 Task: Select "Show gridlines" in formatting.
Action: Mouse moved to (45, 102)
Screenshot: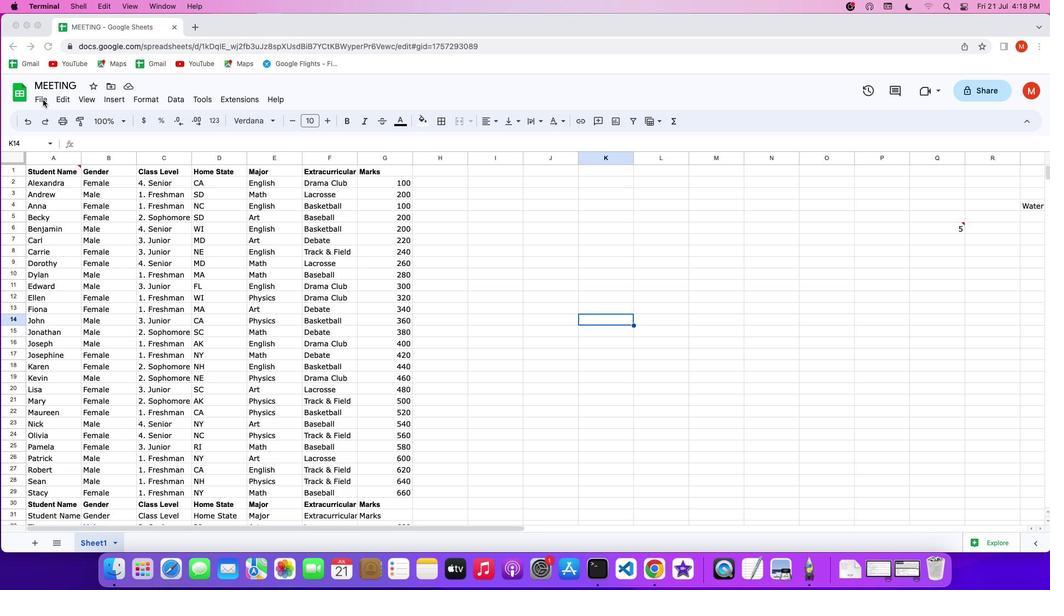 
Action: Mouse pressed left at (45, 102)
Screenshot: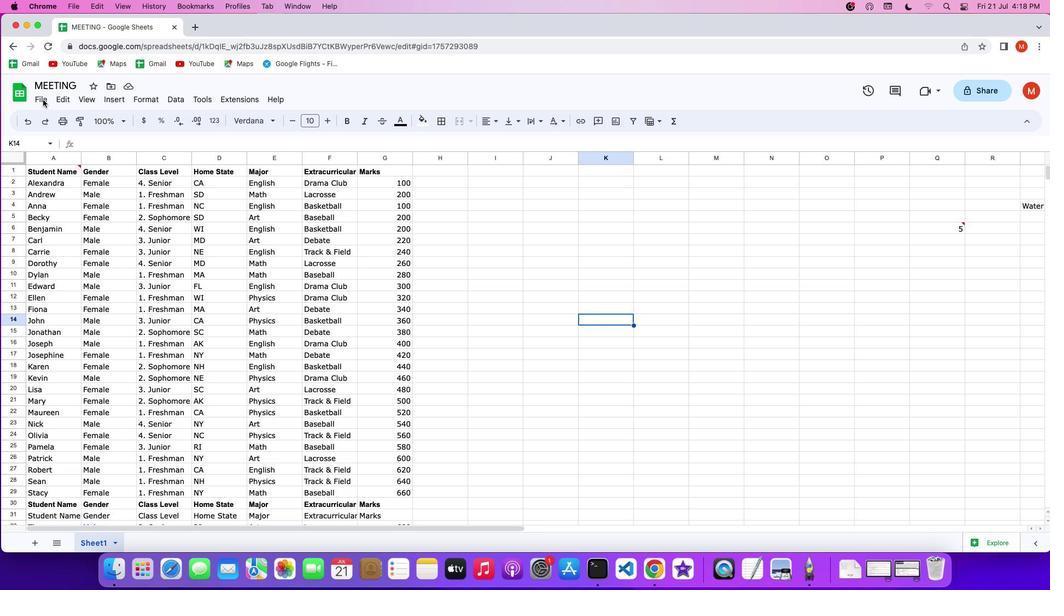 
Action: Mouse pressed left at (45, 102)
Screenshot: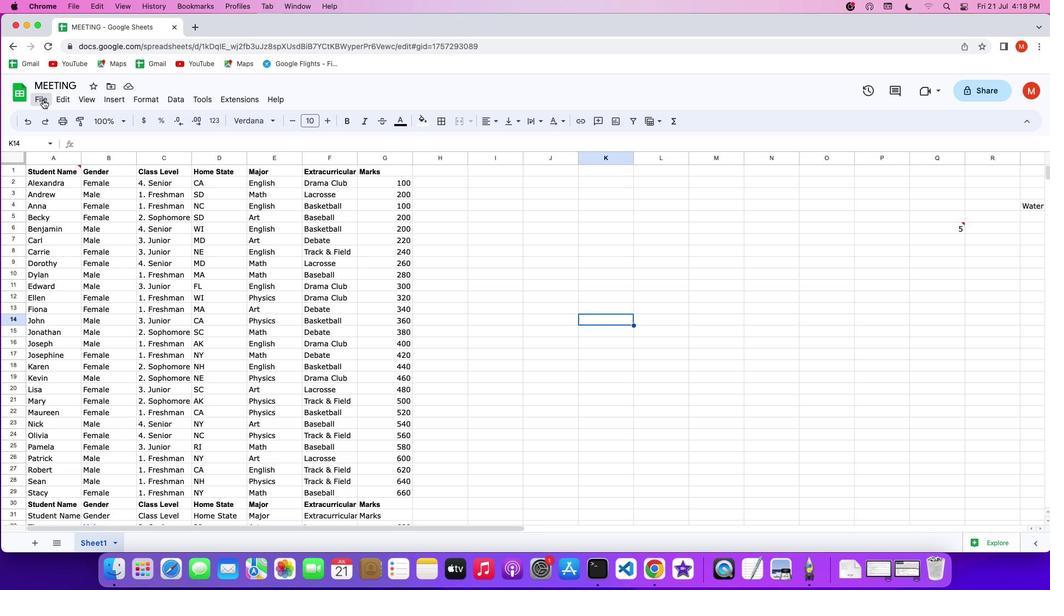 
Action: Mouse pressed left at (45, 102)
Screenshot: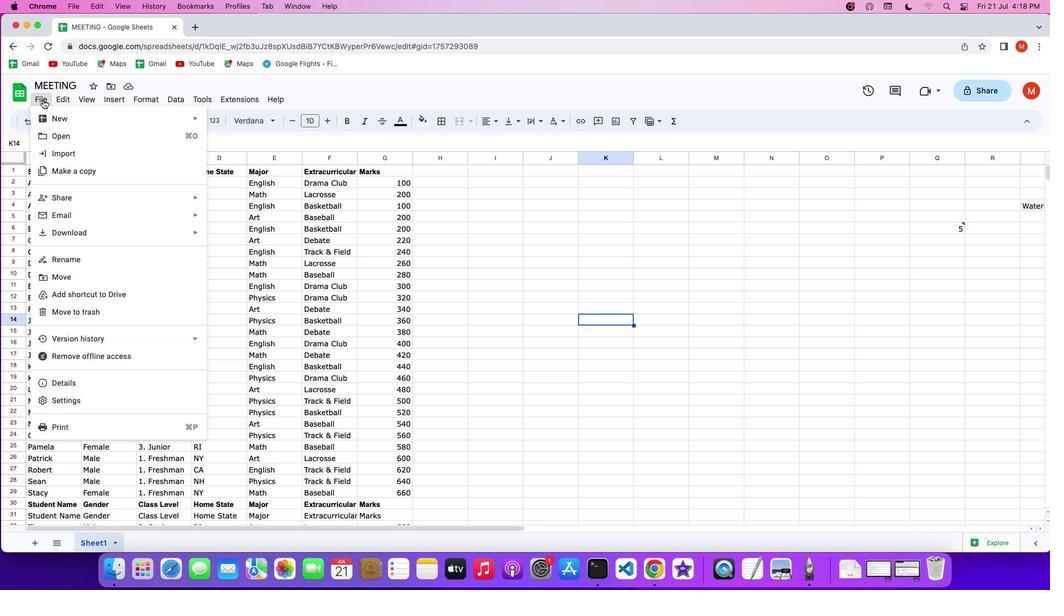 
Action: Mouse moved to (58, 424)
Screenshot: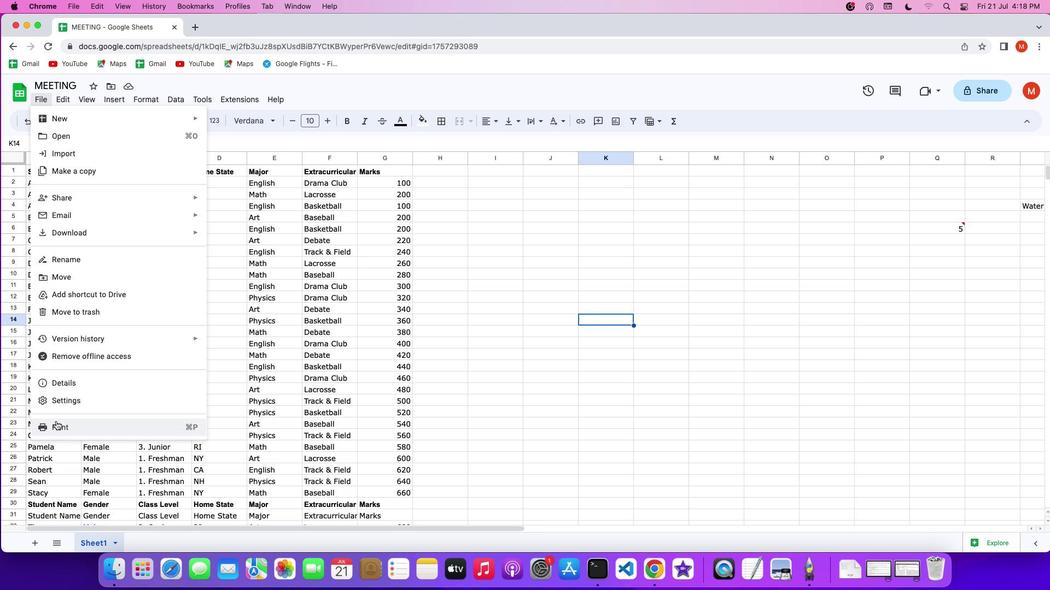 
Action: Mouse pressed left at (58, 424)
Screenshot: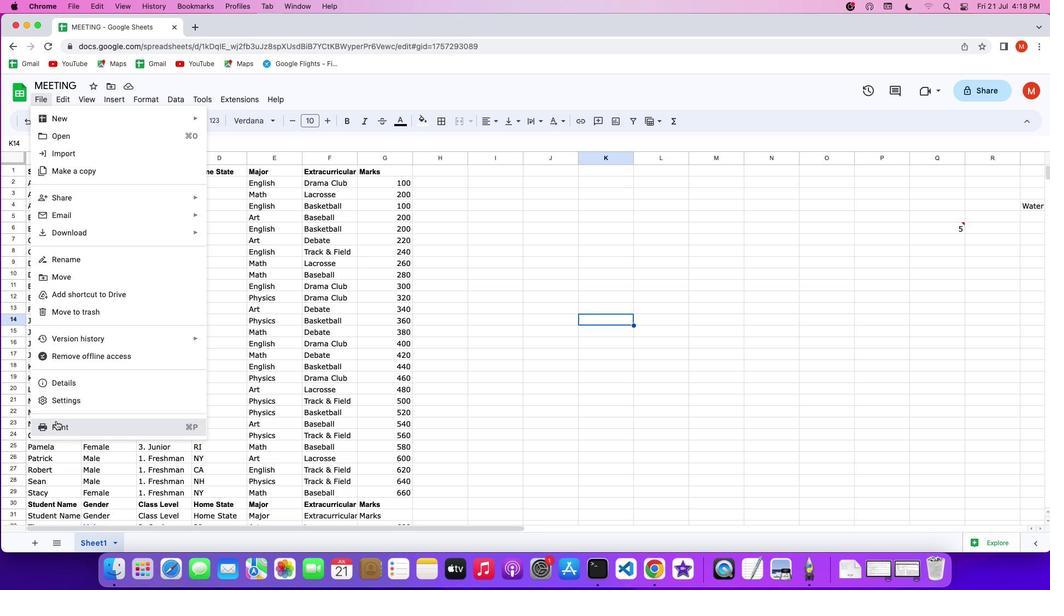 
Action: Mouse moved to (1041, 374)
Screenshot: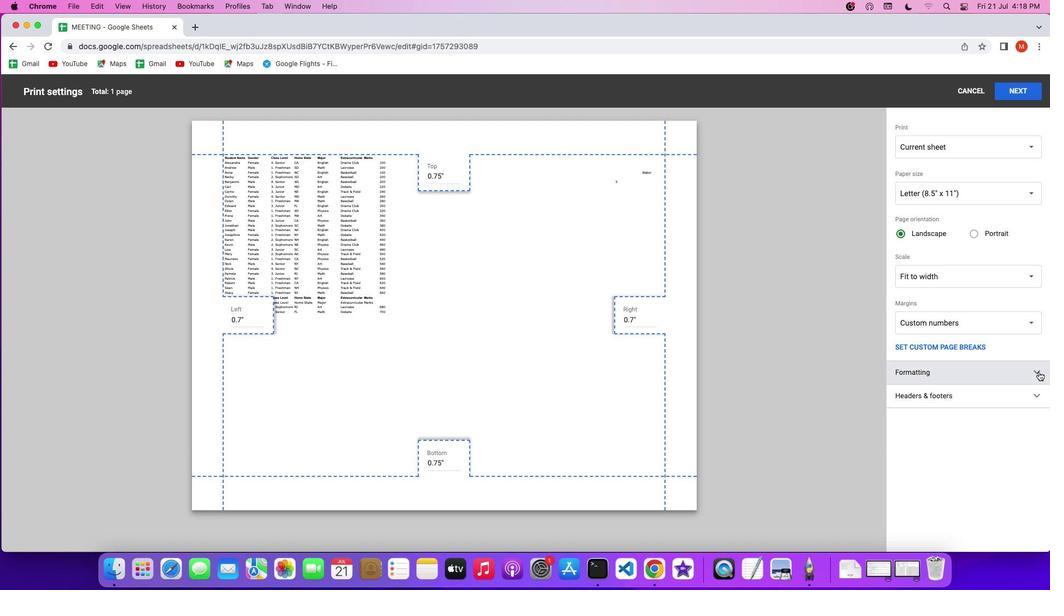 
Action: Mouse pressed left at (1041, 374)
Screenshot: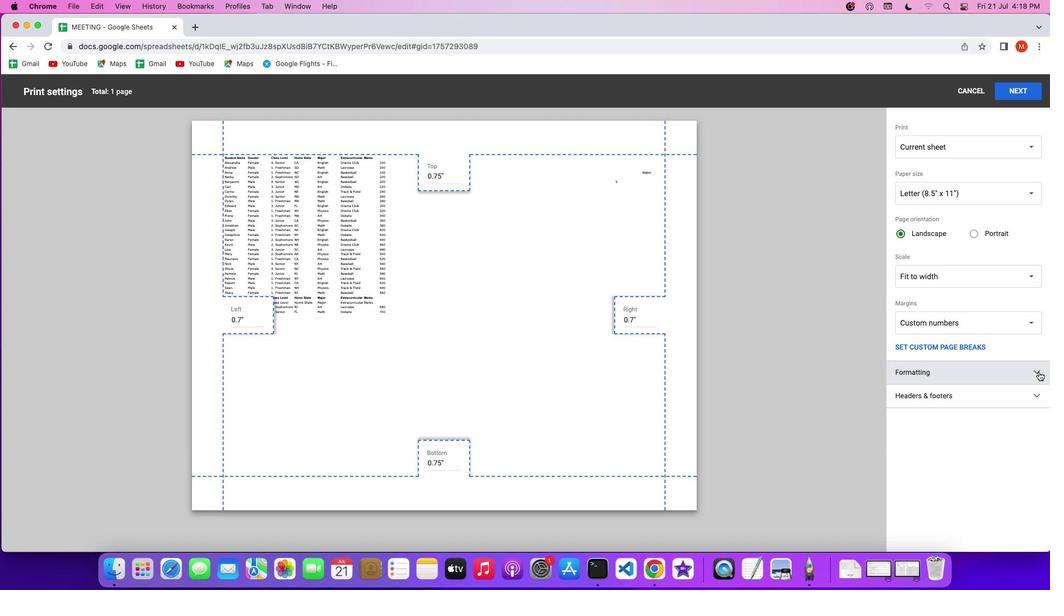 
Action: Mouse moved to (905, 397)
Screenshot: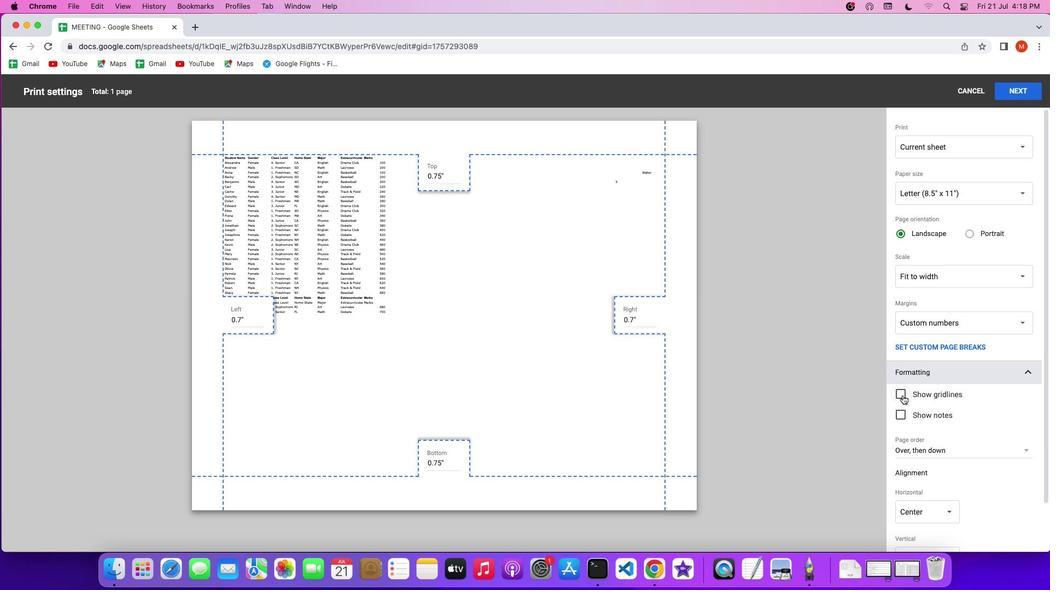 
Action: Mouse pressed left at (905, 397)
Screenshot: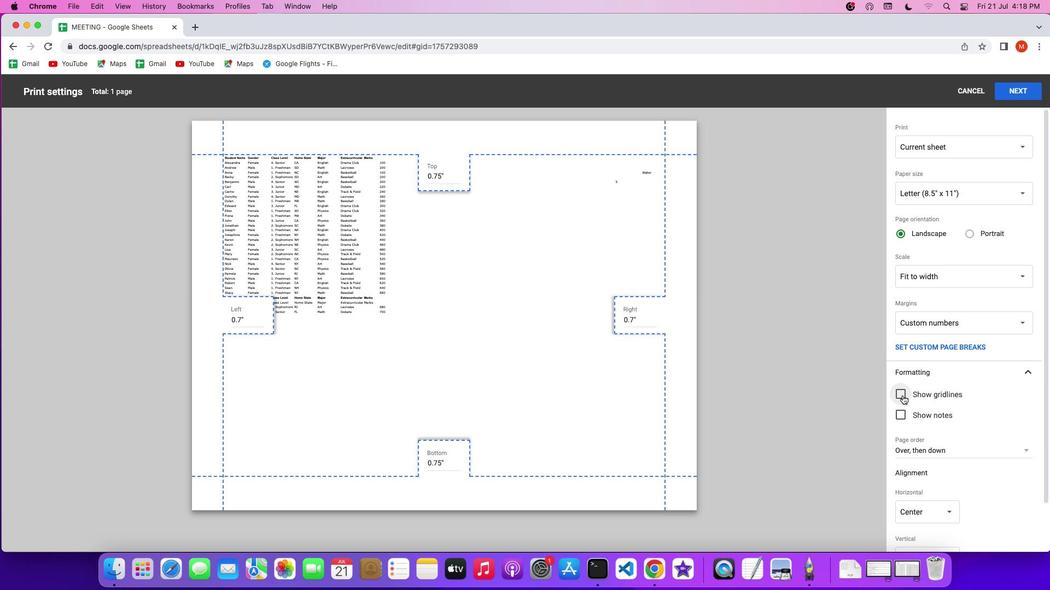 
Action: Mouse moved to (903, 390)
Screenshot: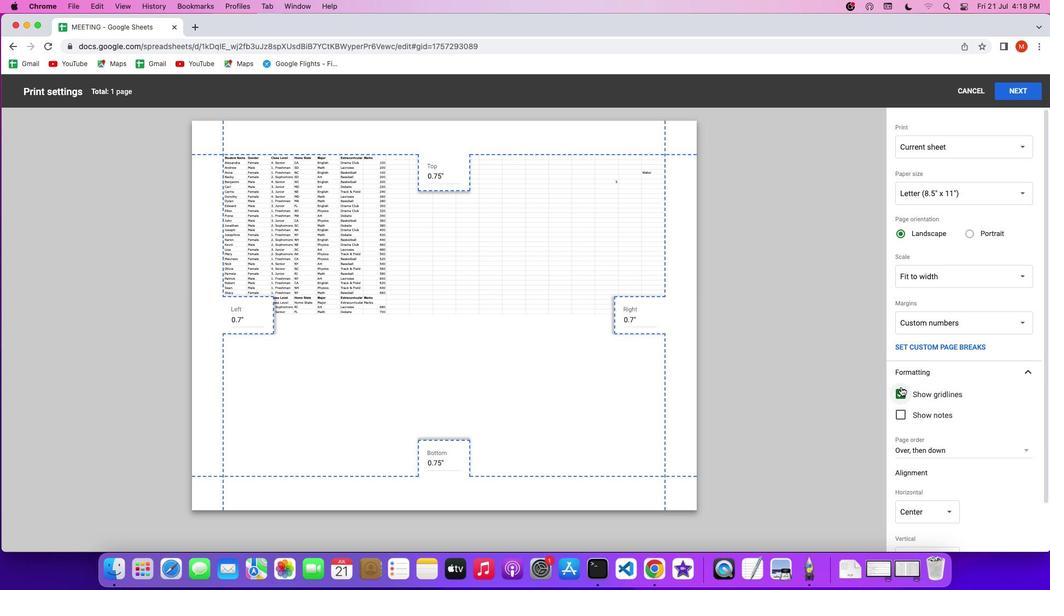 
